 Task: Calculate the distance between Chicago and Detroit.
Action: Key pressed chicago
Screenshot: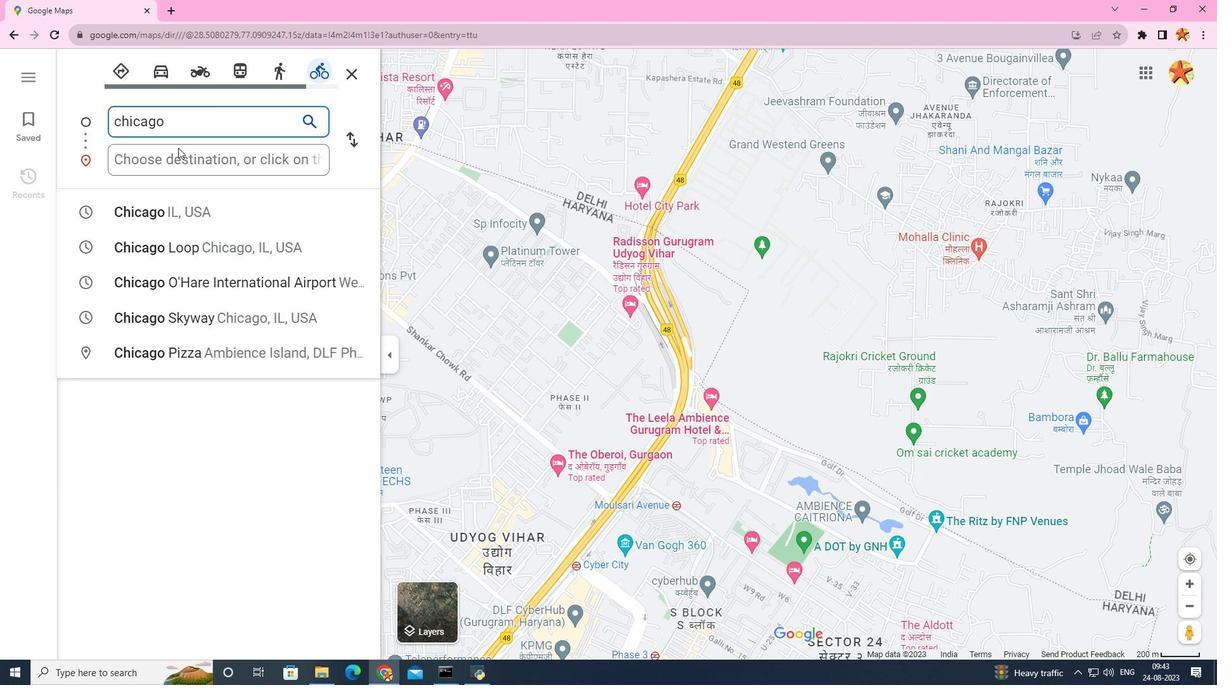 
Action: Mouse moved to (121, 203)
Screenshot: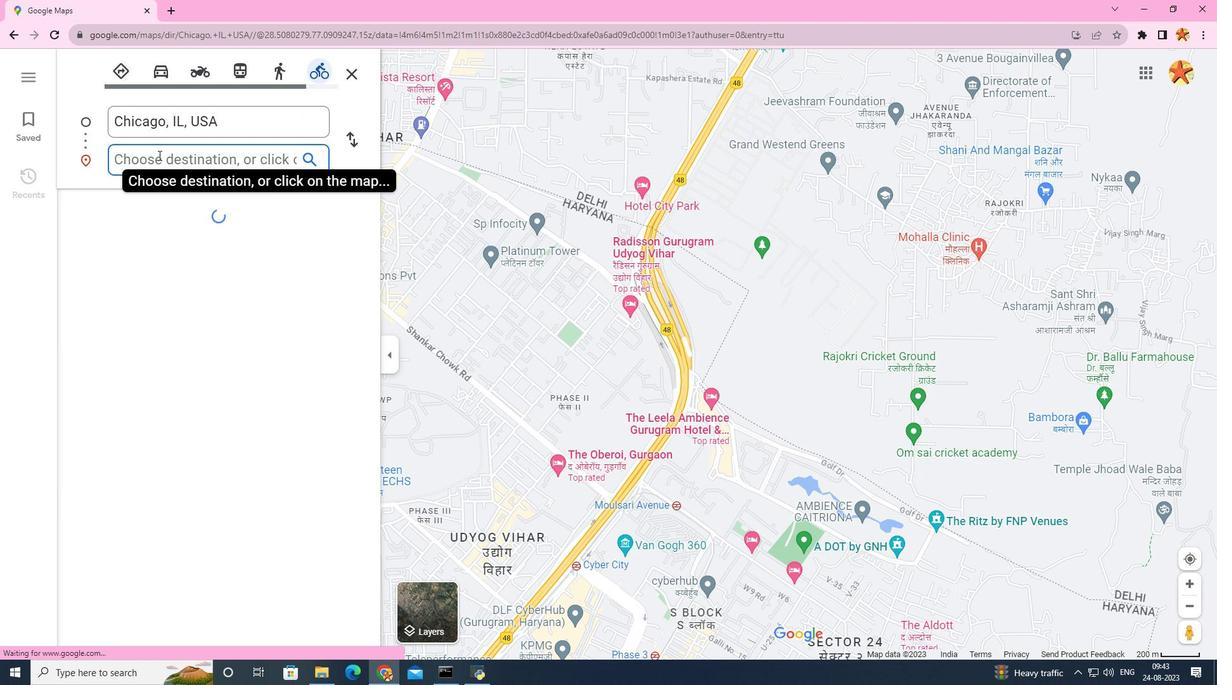 
Action: Mouse pressed left at (121, 203)
Screenshot: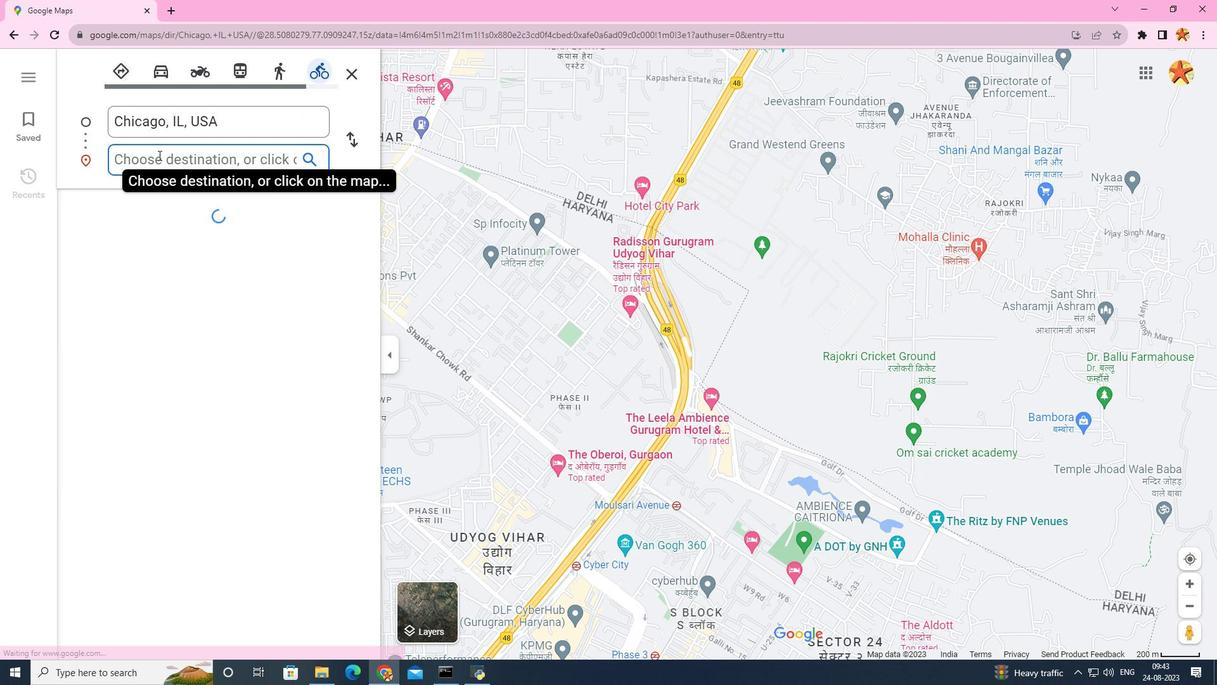 
Action: Mouse moved to (156, 152)
Screenshot: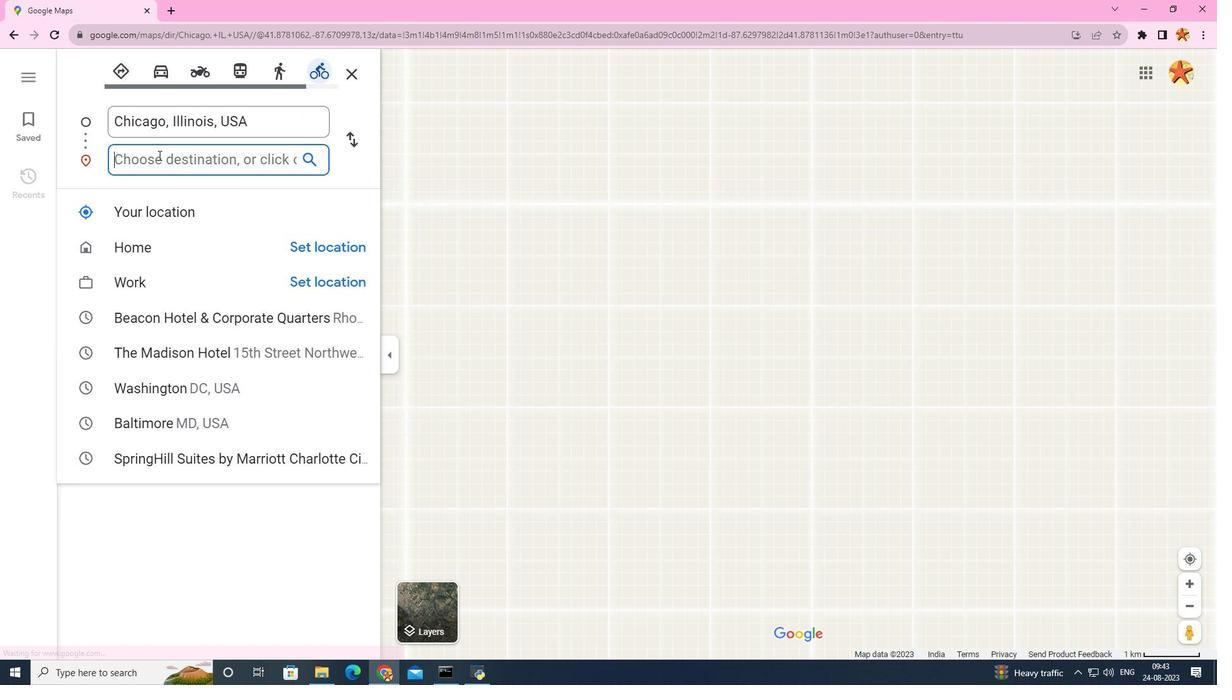 
Action: Mouse pressed left at (156, 152)
Screenshot: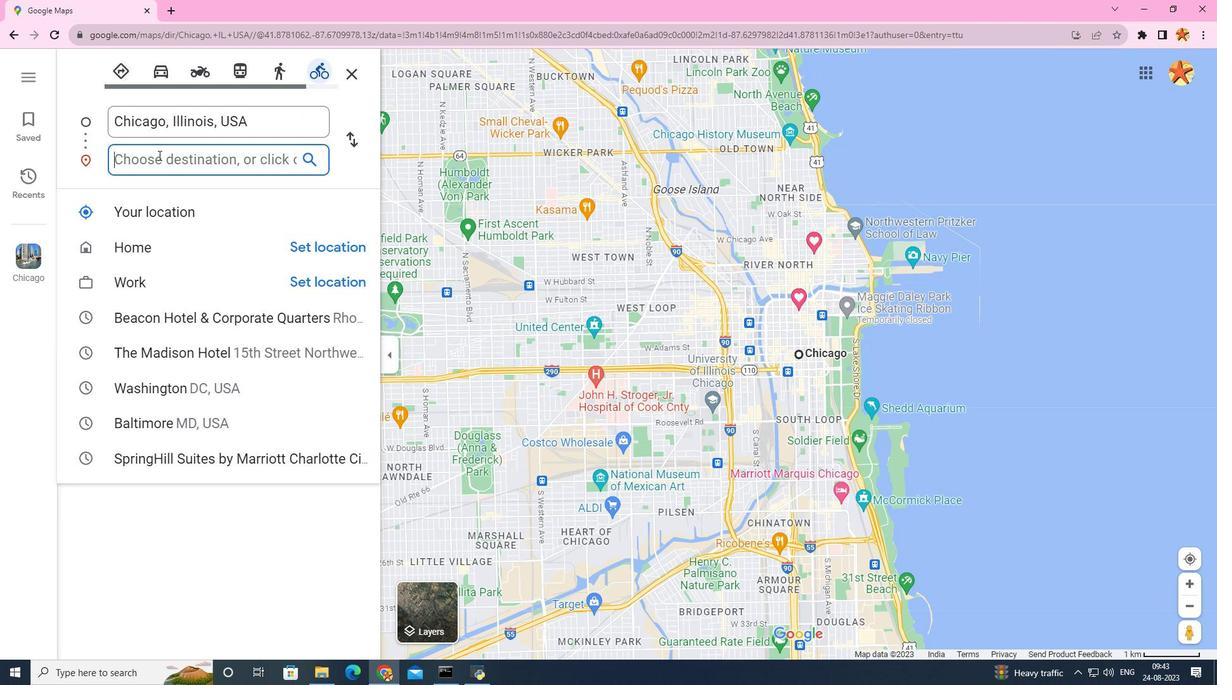 
Action: Key pressed detroit
Screenshot: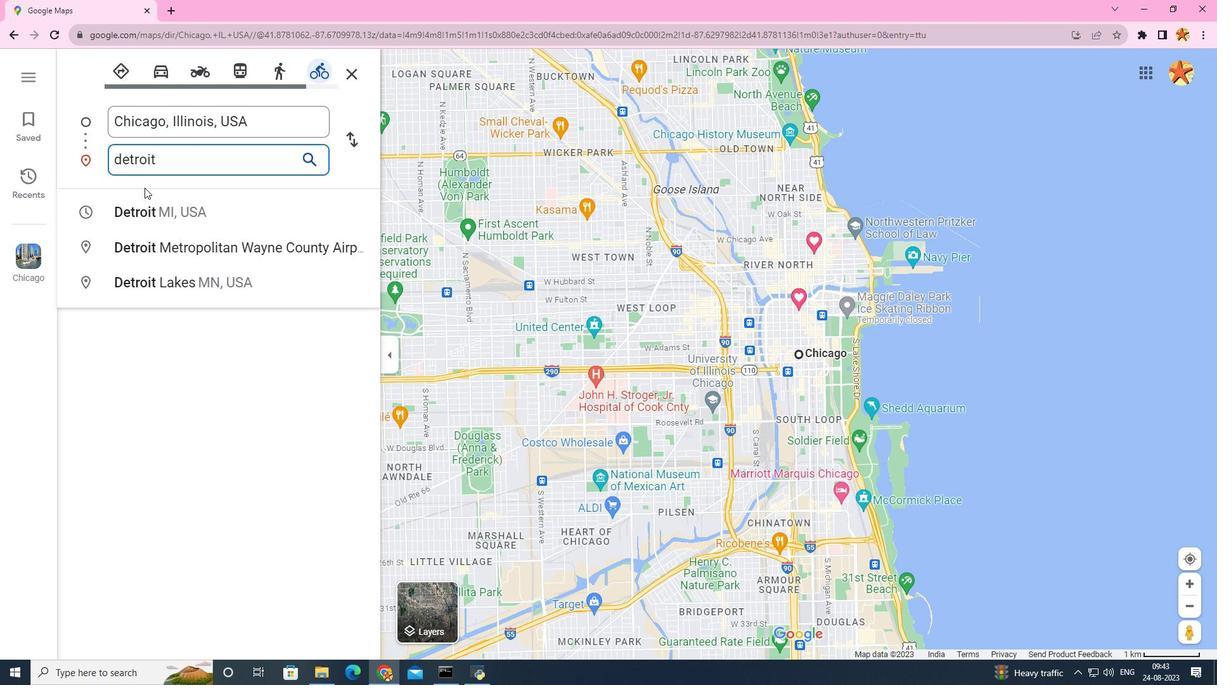 
Action: Mouse moved to (129, 200)
Screenshot: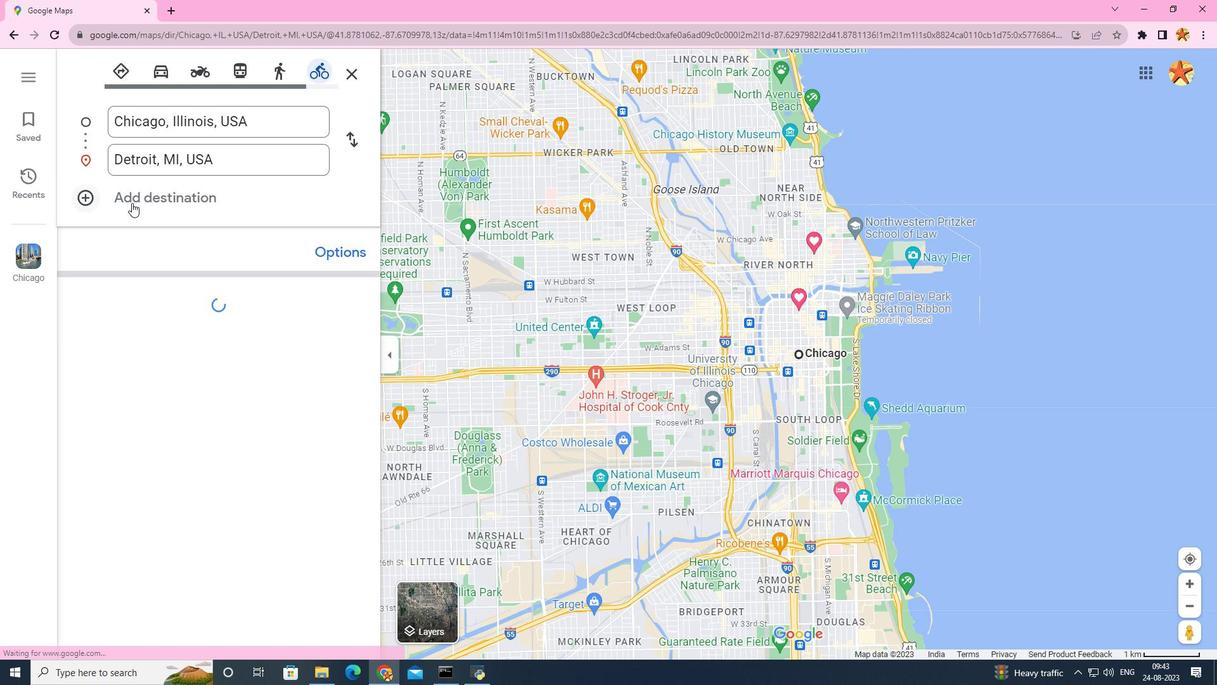 
Action: Mouse pressed left at (129, 200)
Screenshot: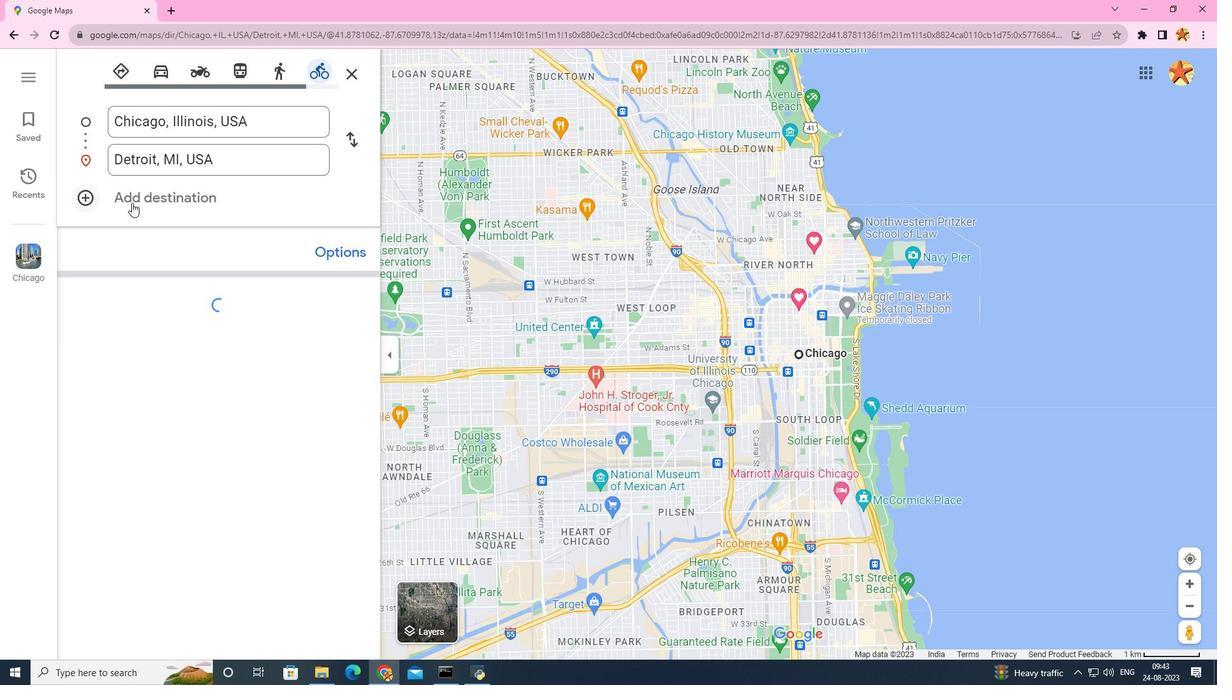
Action: Mouse moved to (437, 615)
Screenshot: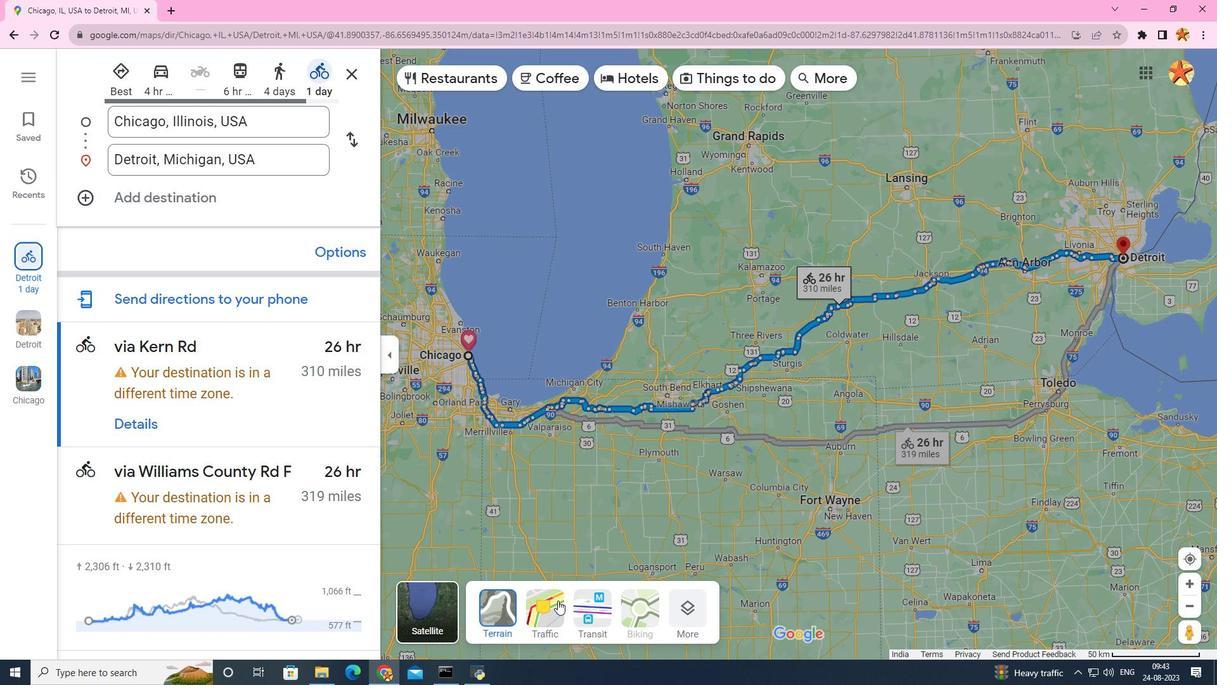 
Action: Mouse pressed left at (437, 615)
Screenshot: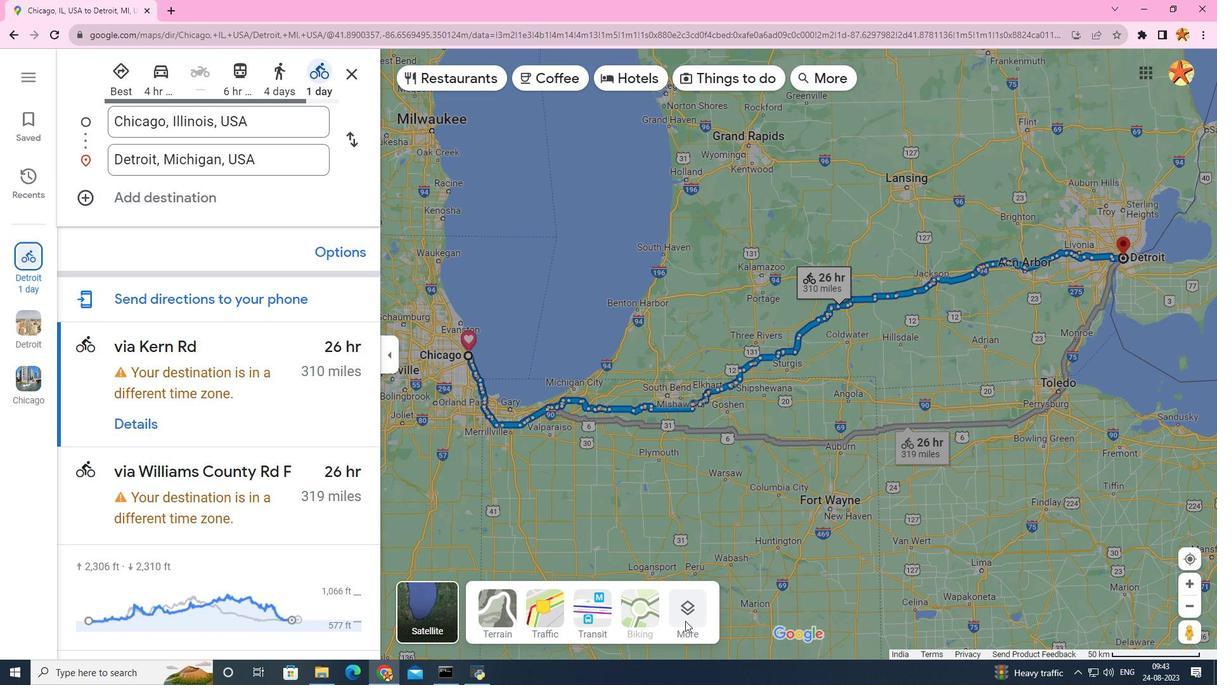 
Action: Mouse moved to (686, 617)
Screenshot: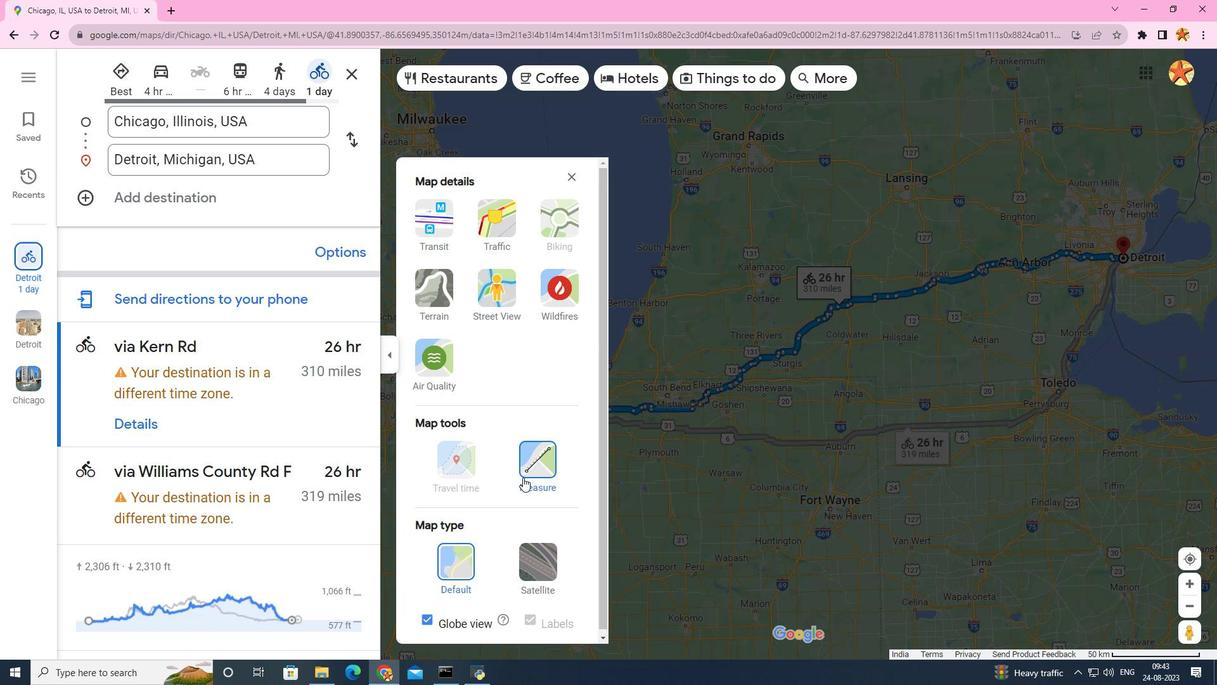 
Action: Mouse pressed left at (686, 617)
Screenshot: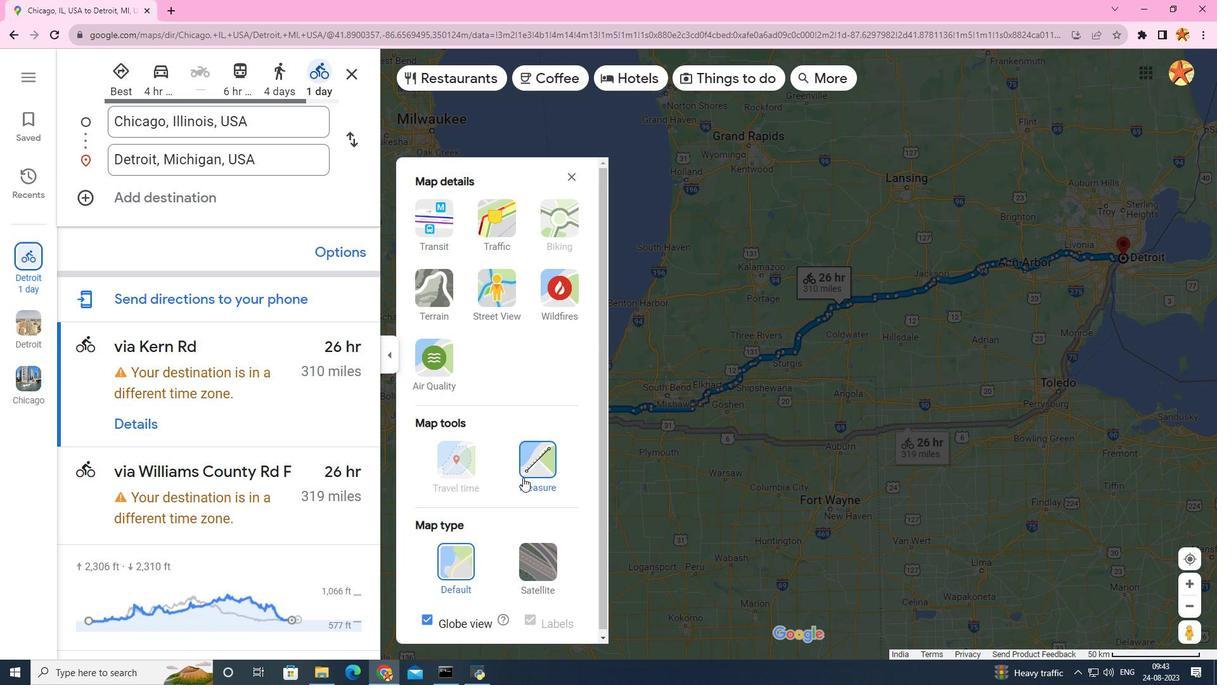 
Action: Mouse moved to (533, 470)
Screenshot: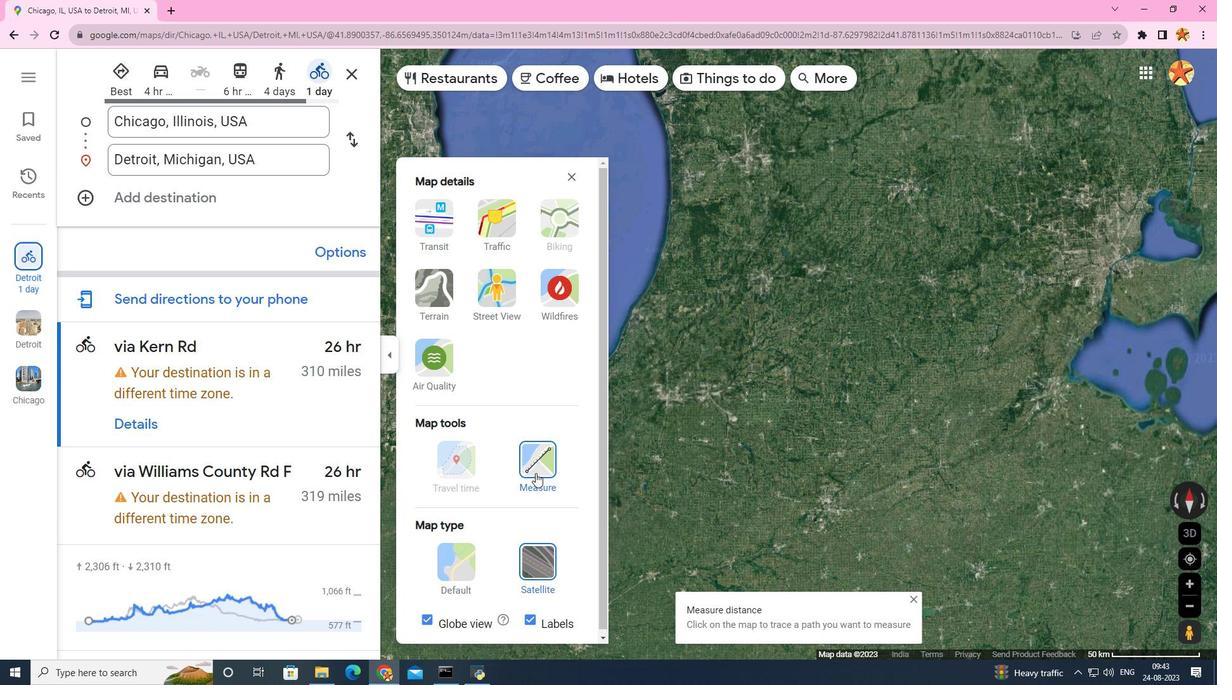 
Action: Mouse pressed left at (533, 470)
Screenshot: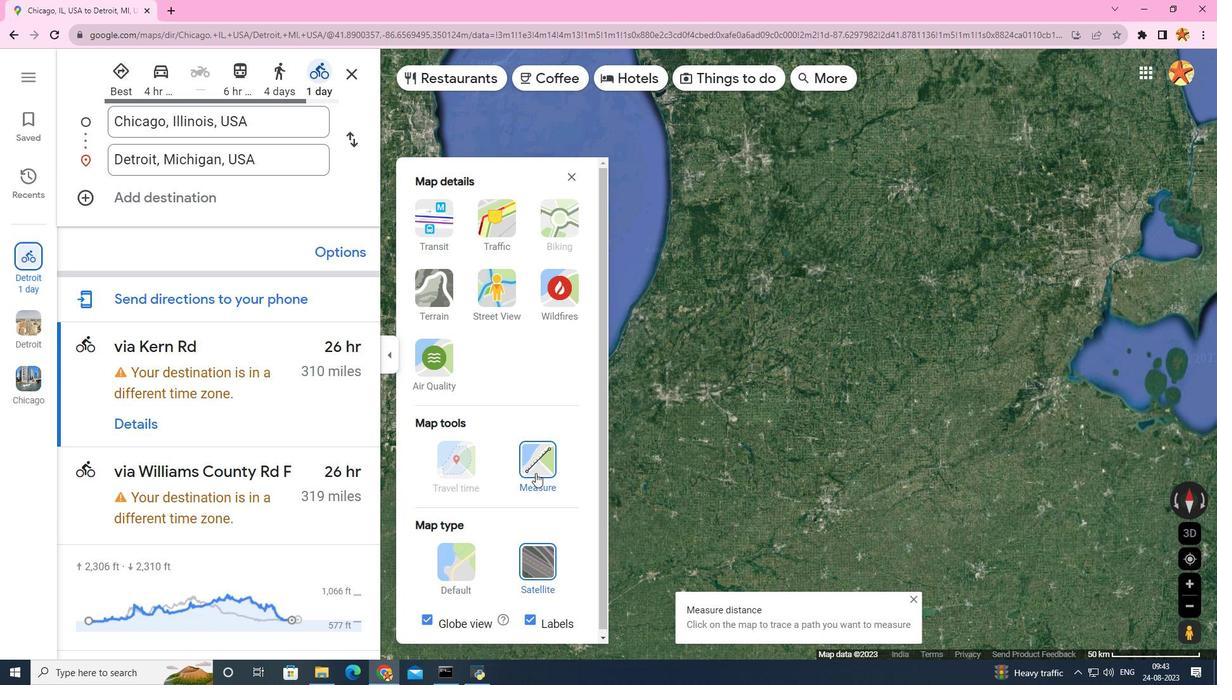 
Action: Mouse moved to (465, 472)
Screenshot: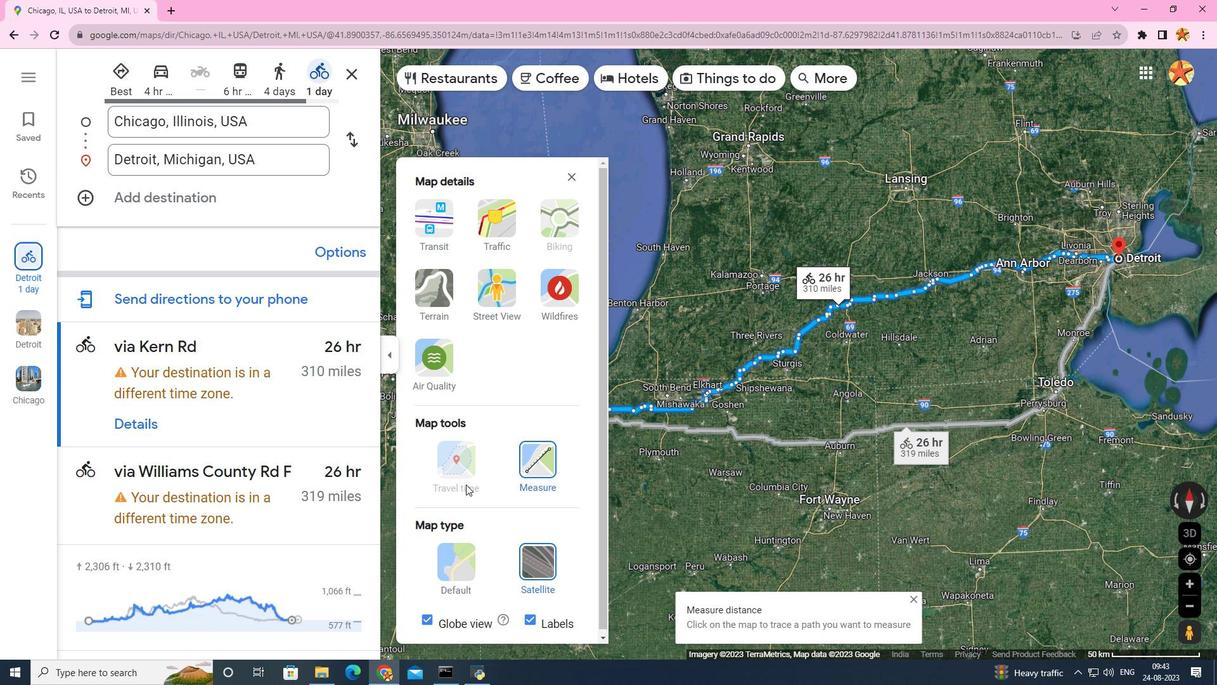 
Action: Mouse pressed left at (465, 472)
Screenshot: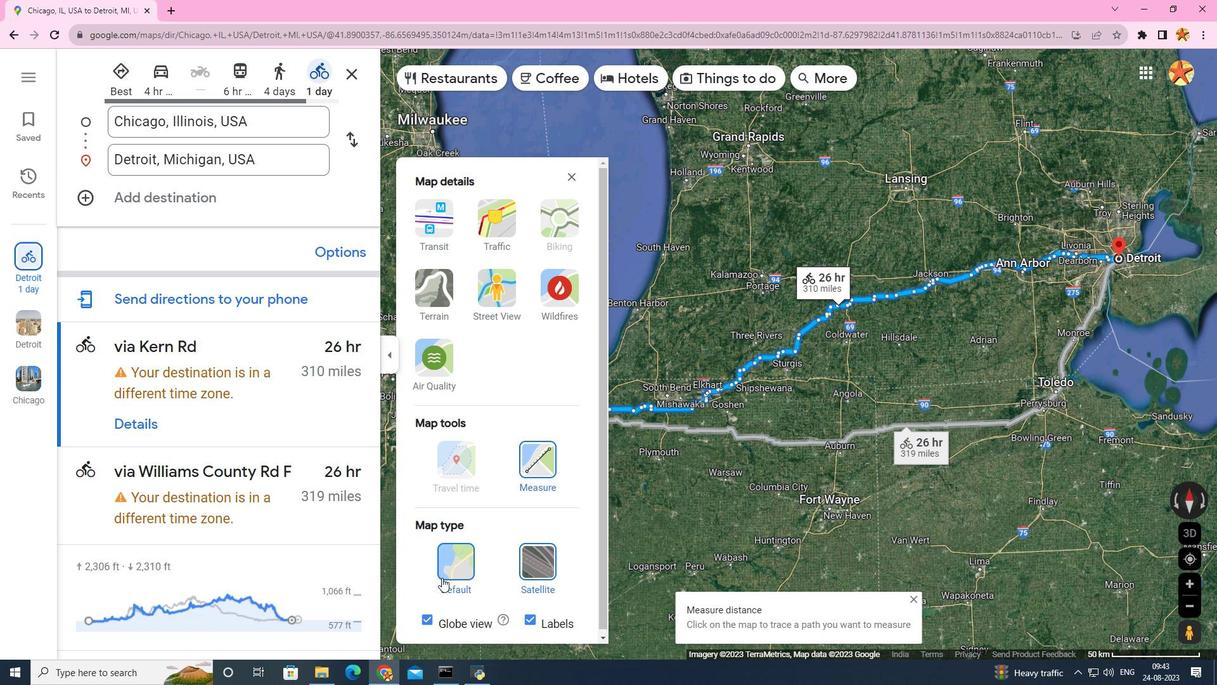 
Action: Mouse moved to (439, 575)
Screenshot: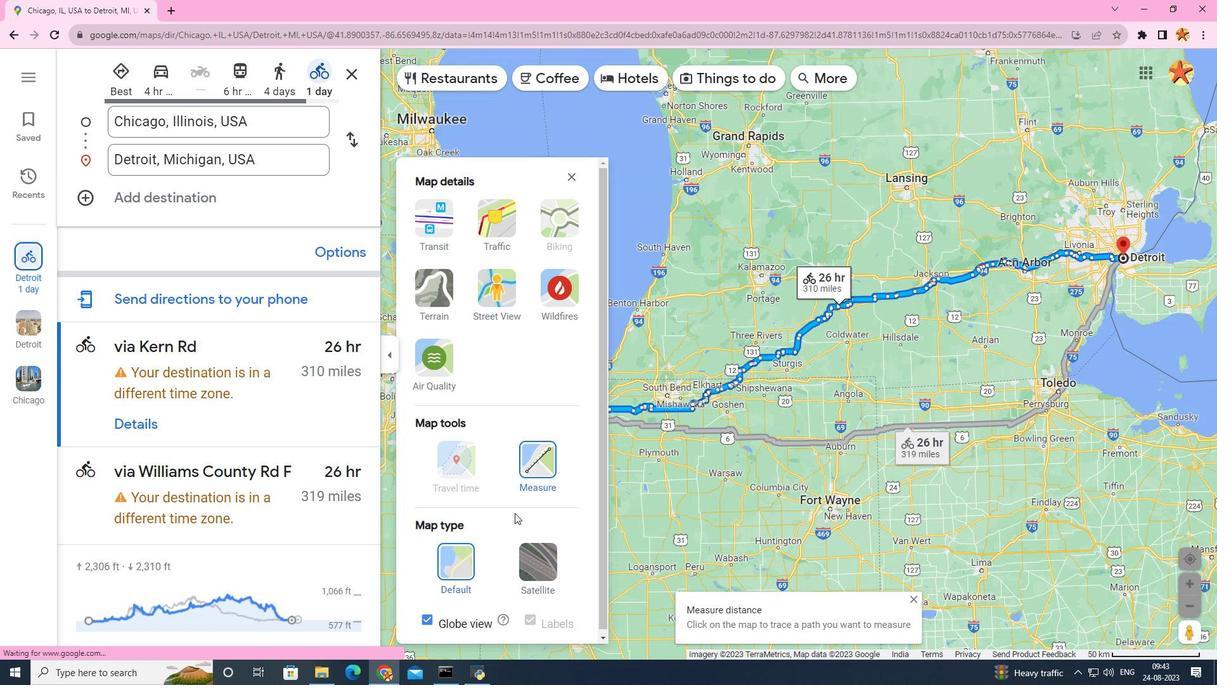 
Action: Mouse pressed left at (439, 575)
Screenshot: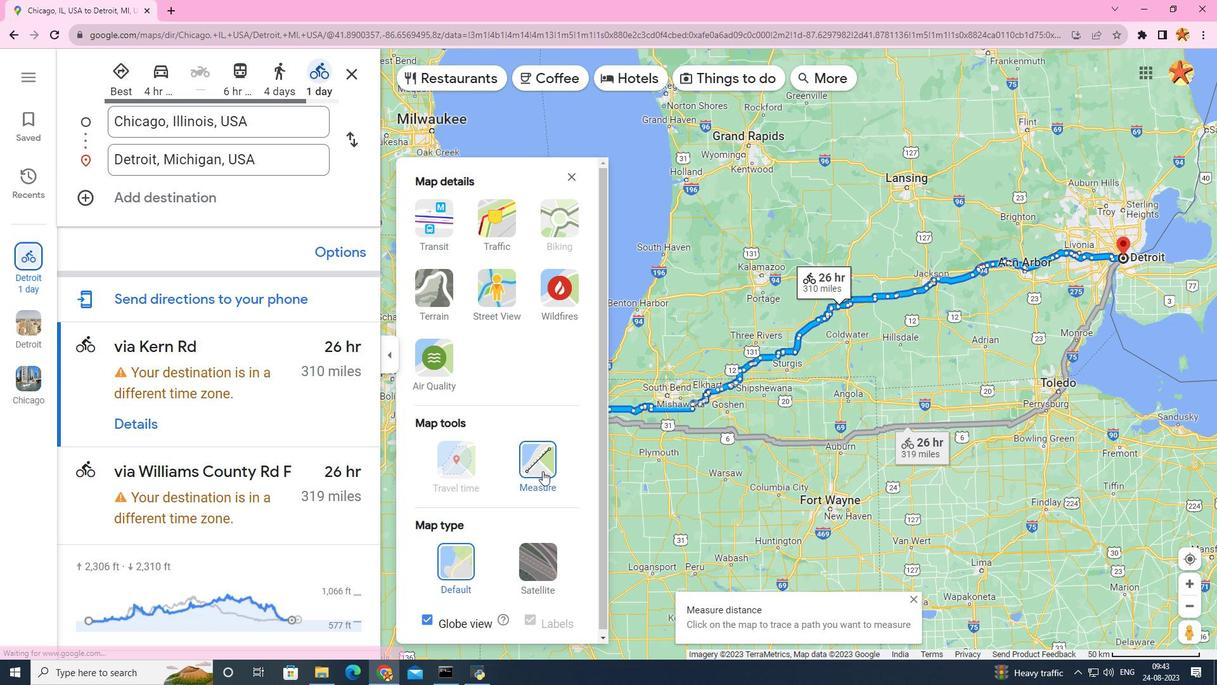 
Action: Mouse moved to (549, 460)
Screenshot: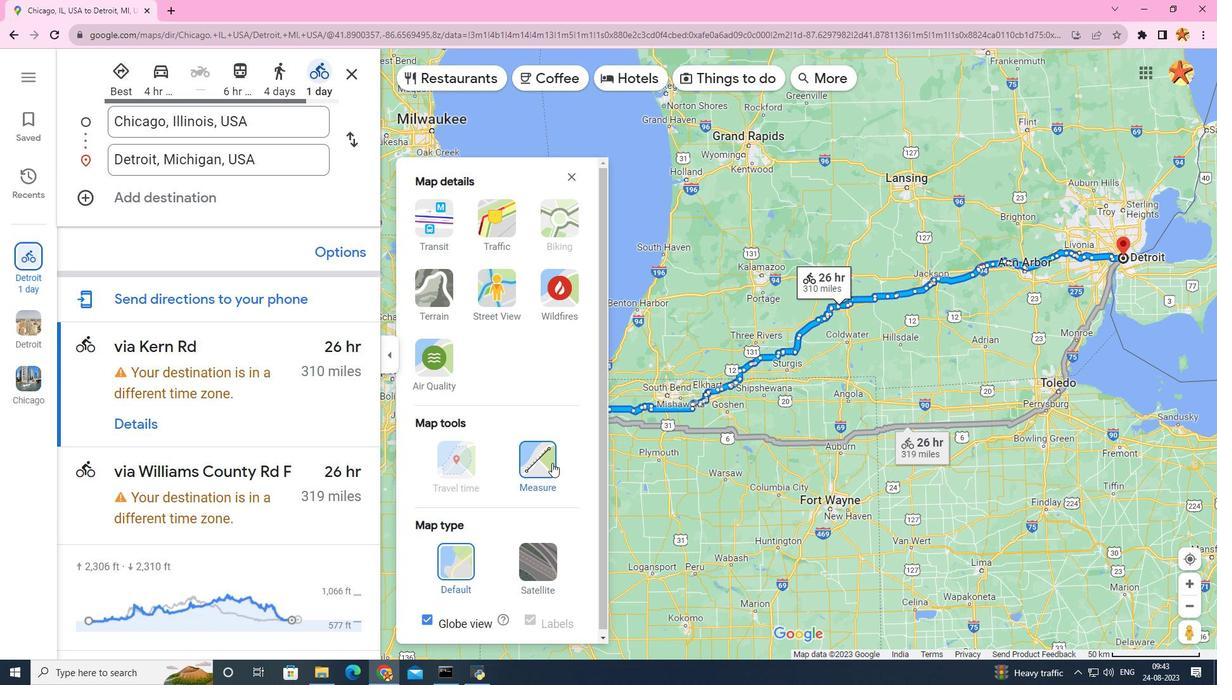 
Action: Mouse pressed left at (549, 460)
Screenshot: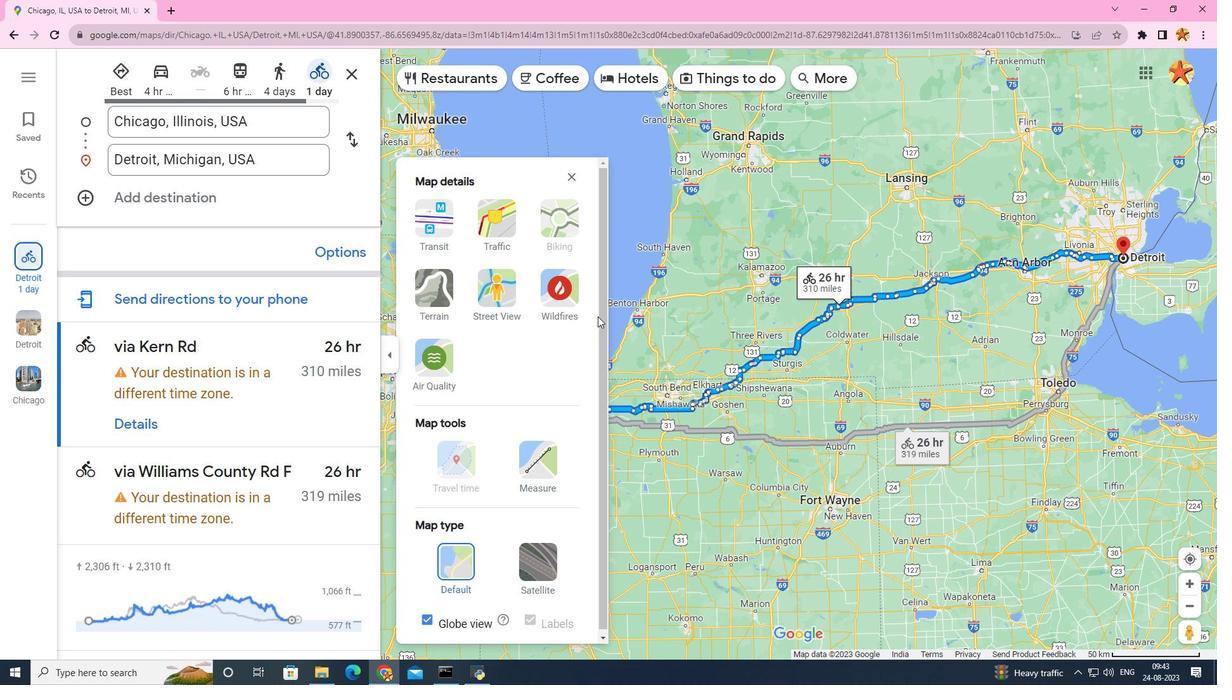 
Action: Mouse moved to (570, 173)
Screenshot: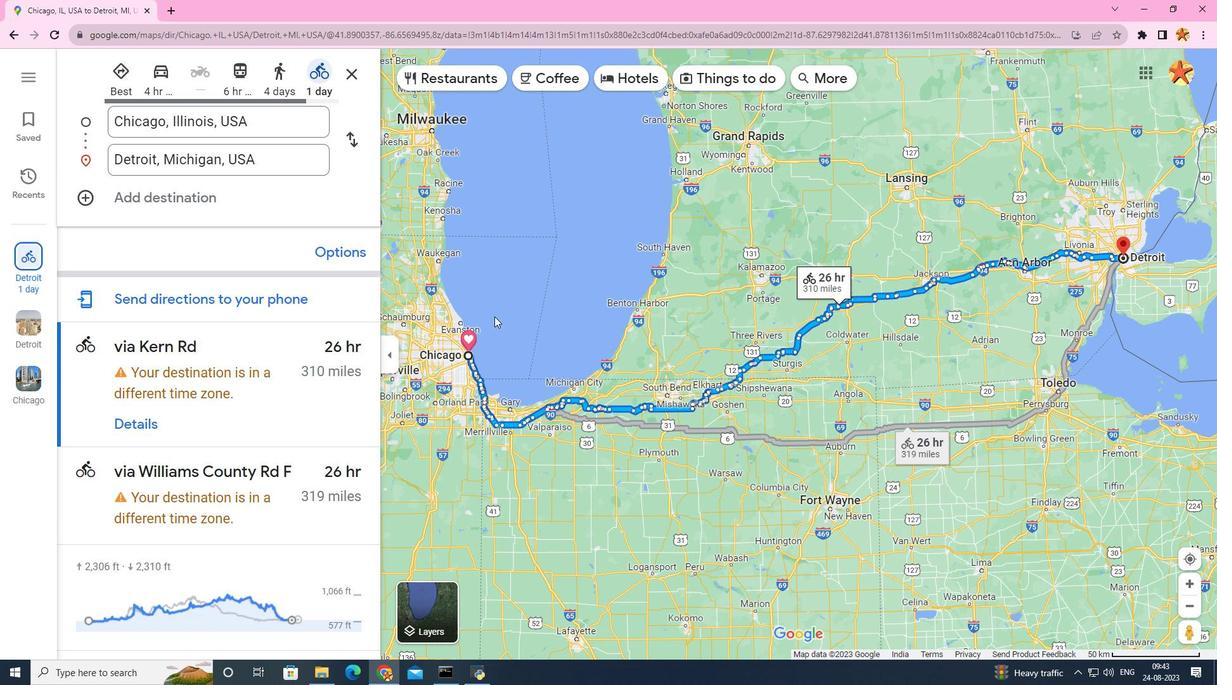 
Action: Mouse pressed left at (570, 173)
Screenshot: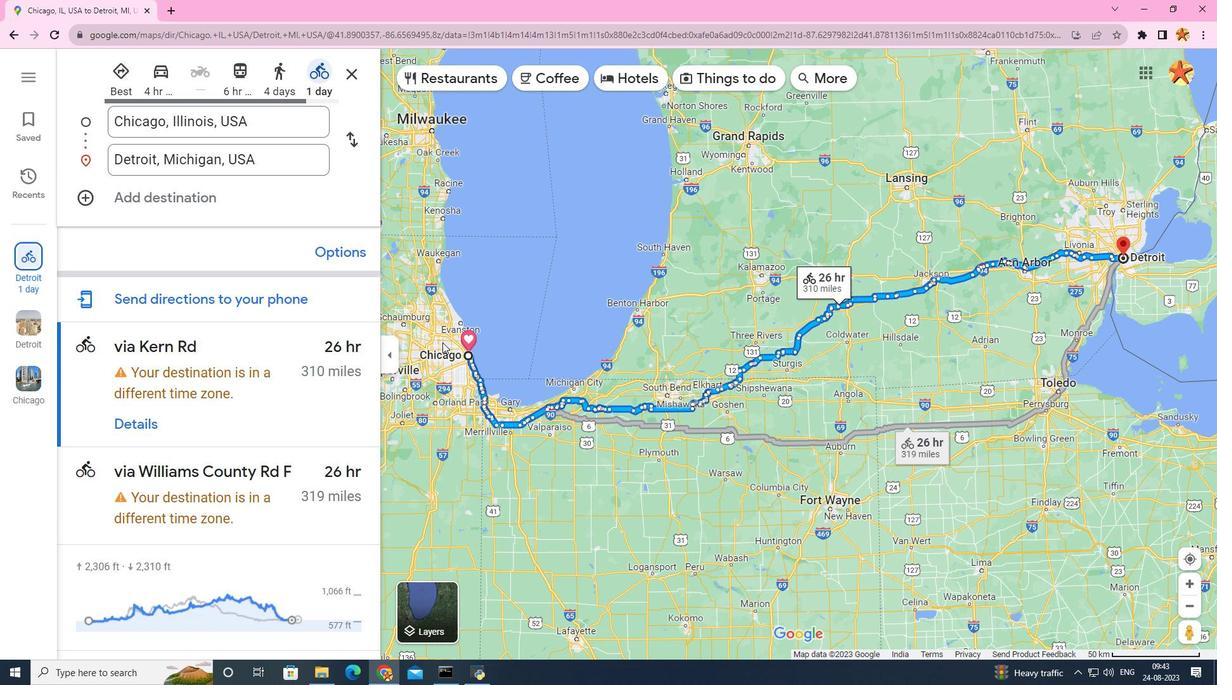 
Action: Mouse moved to (464, 350)
Screenshot: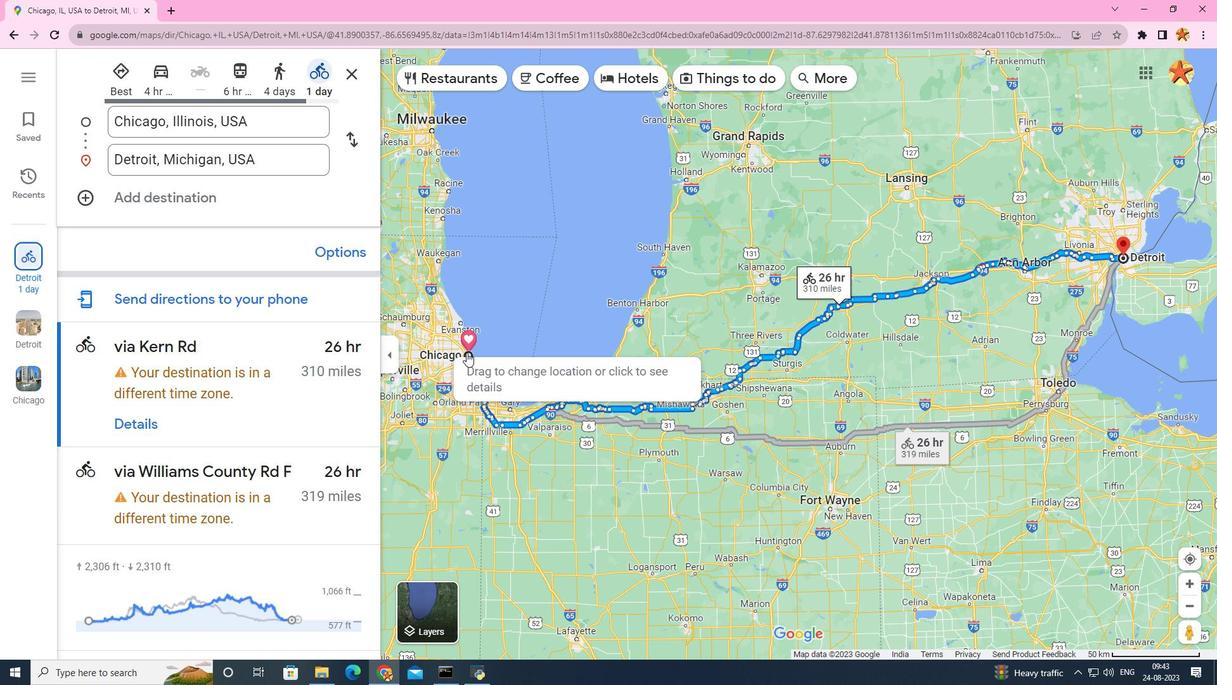 
Action: Mouse pressed left at (464, 350)
Screenshot: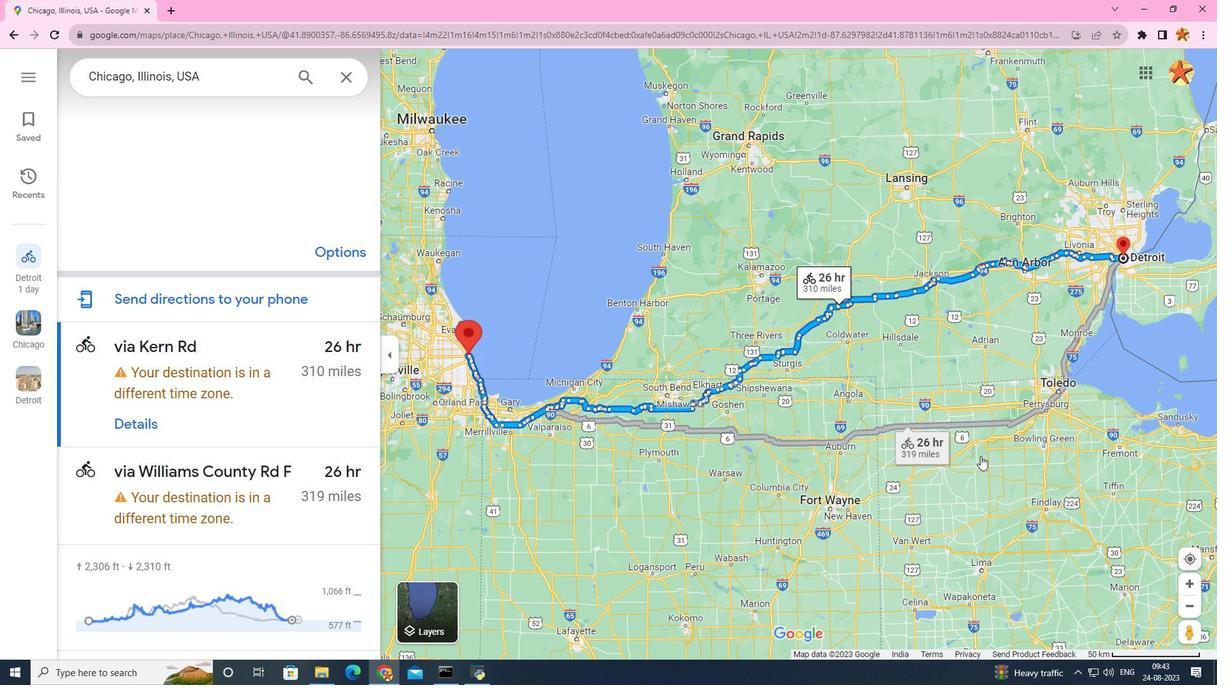 
Action: Mouse moved to (1122, 250)
Screenshot: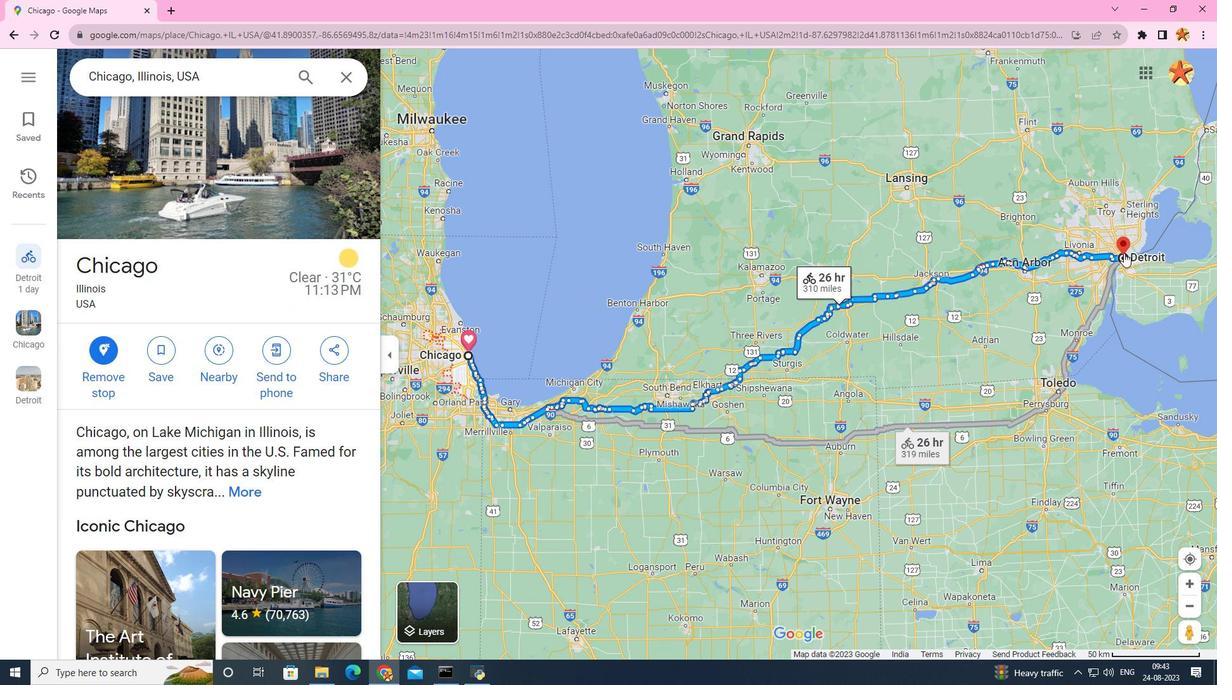 
Action: Mouse pressed left at (1122, 250)
Screenshot: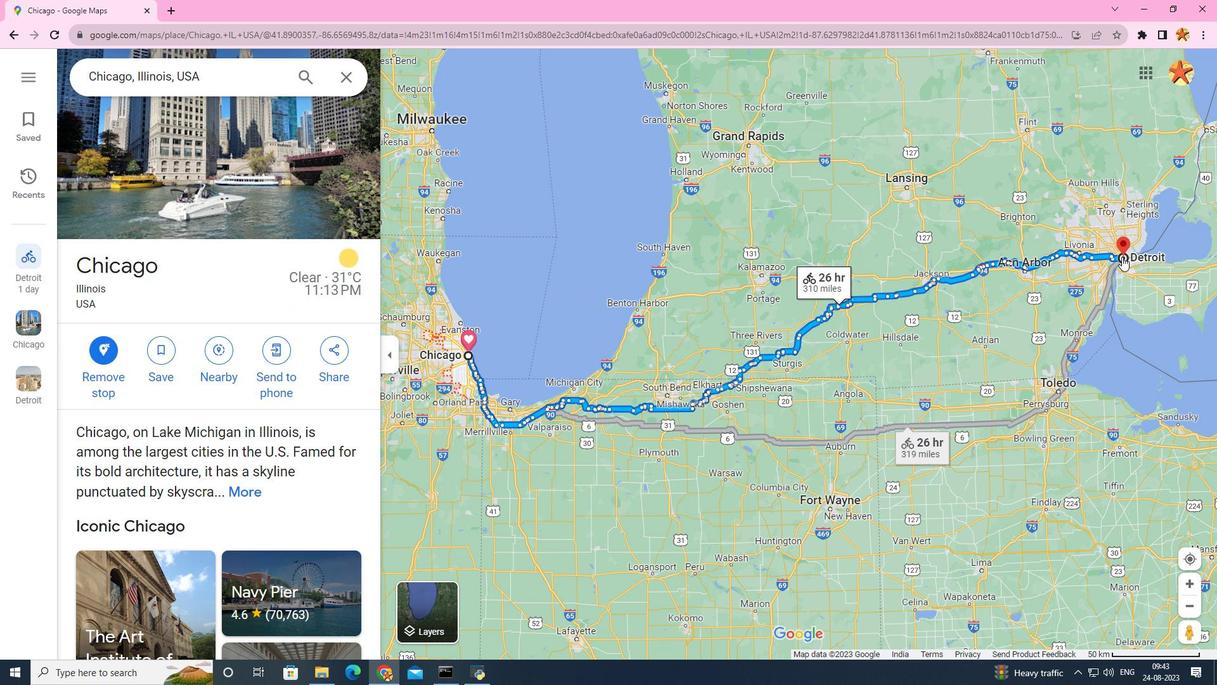 
Action: Mouse moved to (1119, 255)
Screenshot: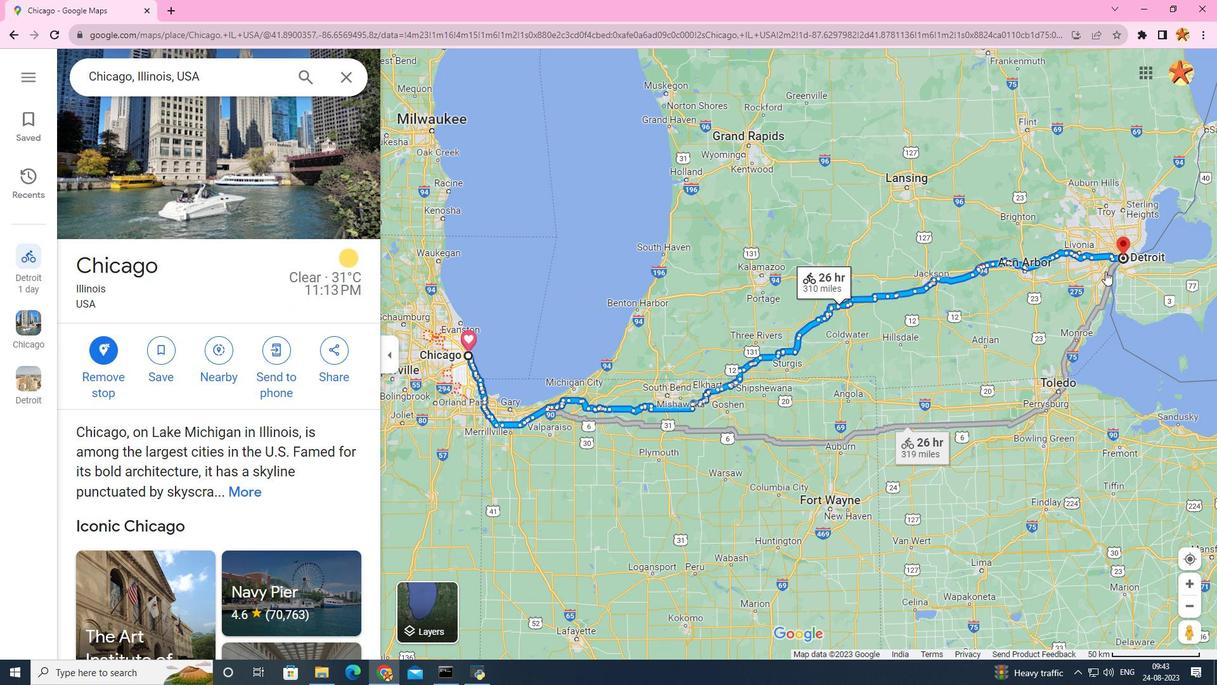 
Action: Mouse pressed left at (1119, 255)
Screenshot: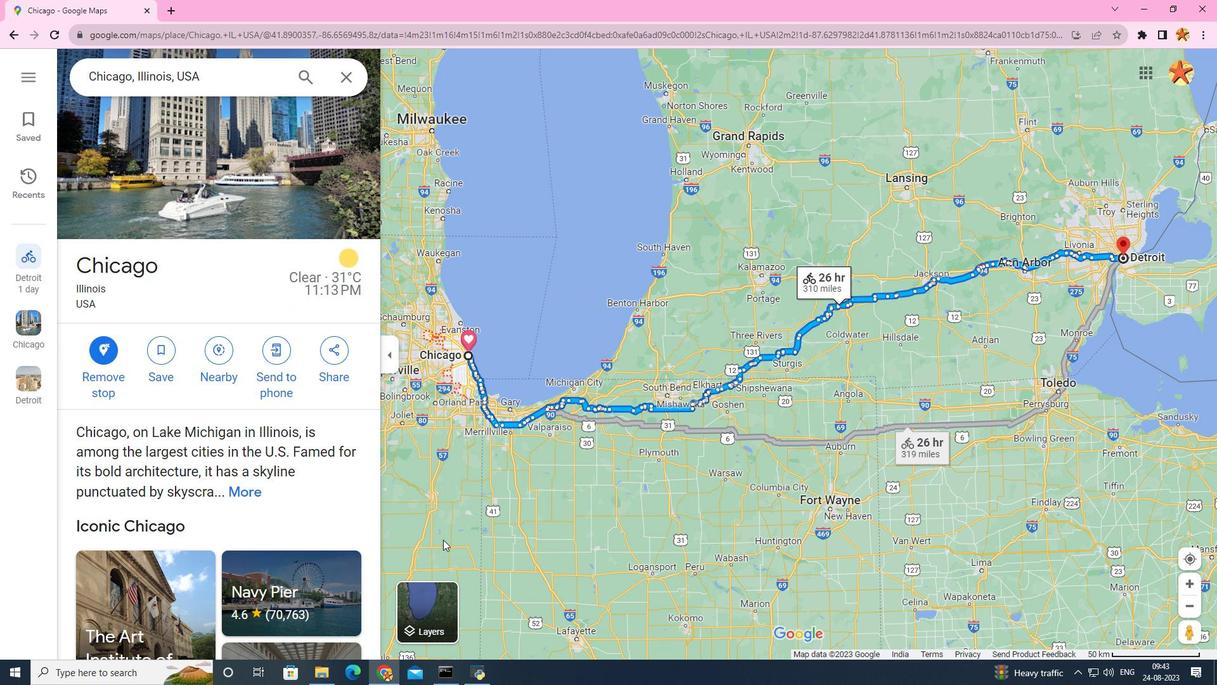 
Action: Mouse moved to (408, 598)
Screenshot: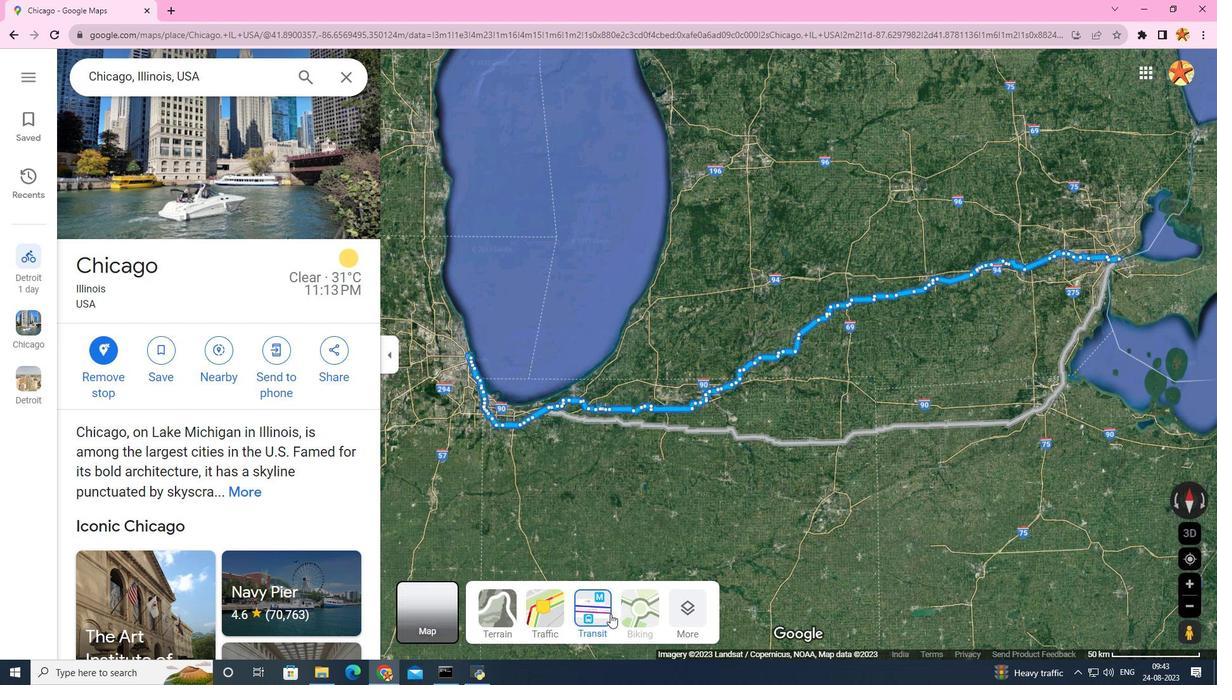 
Action: Mouse pressed left at (408, 598)
Screenshot: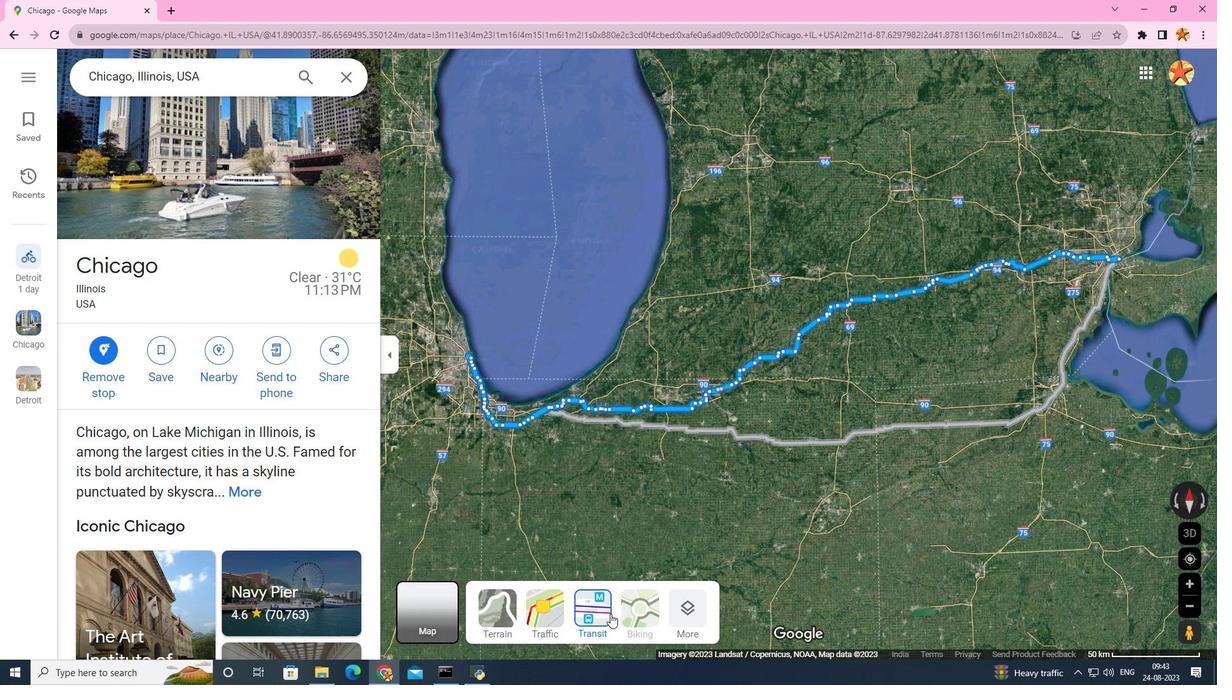 
Action: Mouse moved to (684, 615)
Screenshot: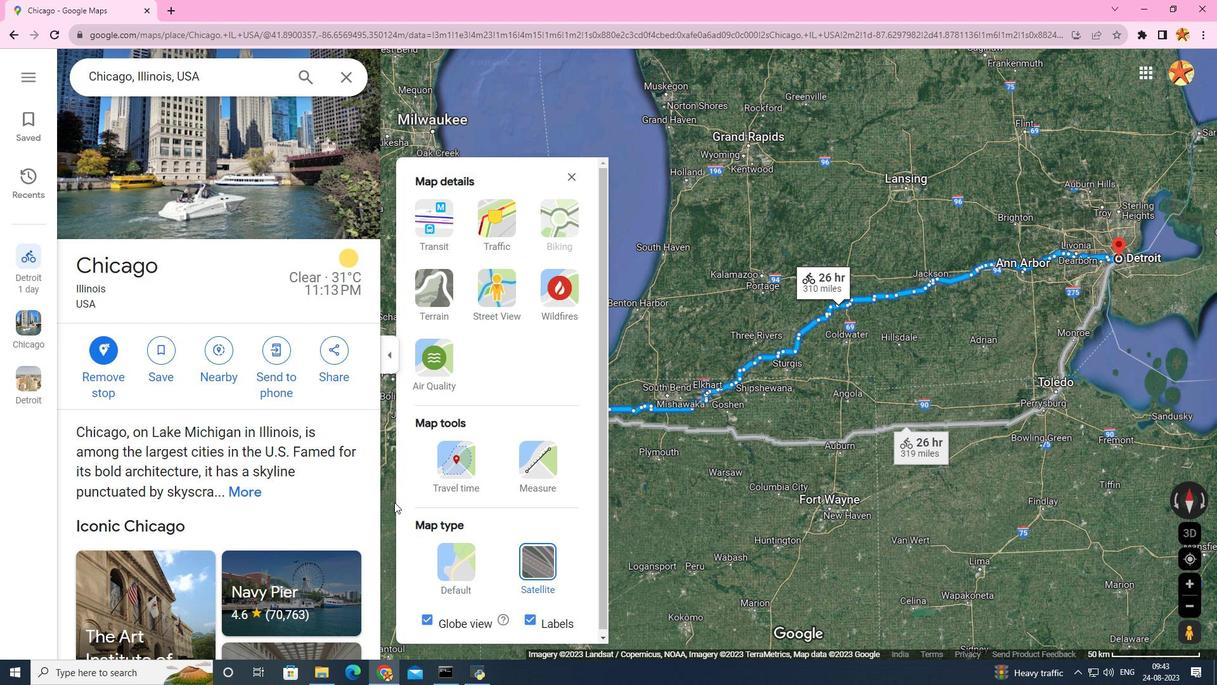 
Action: Mouse pressed left at (684, 615)
Screenshot: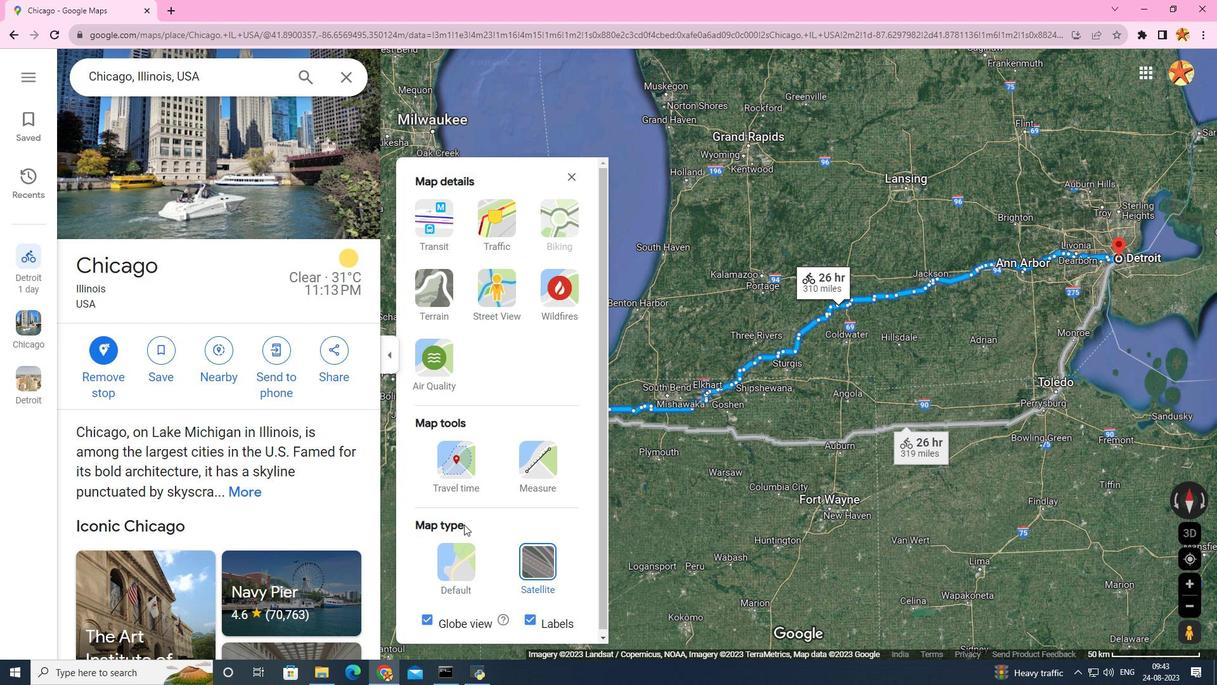 
Action: Mouse moved to (548, 466)
Screenshot: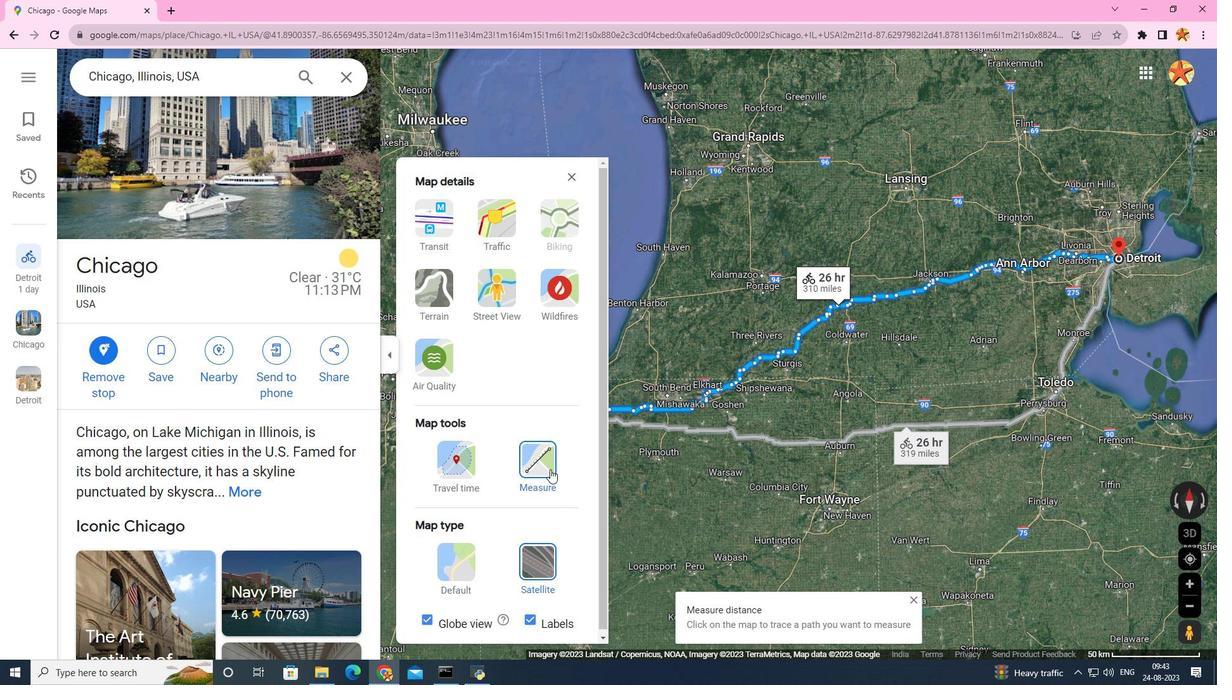 
Action: Mouse pressed left at (548, 466)
Screenshot: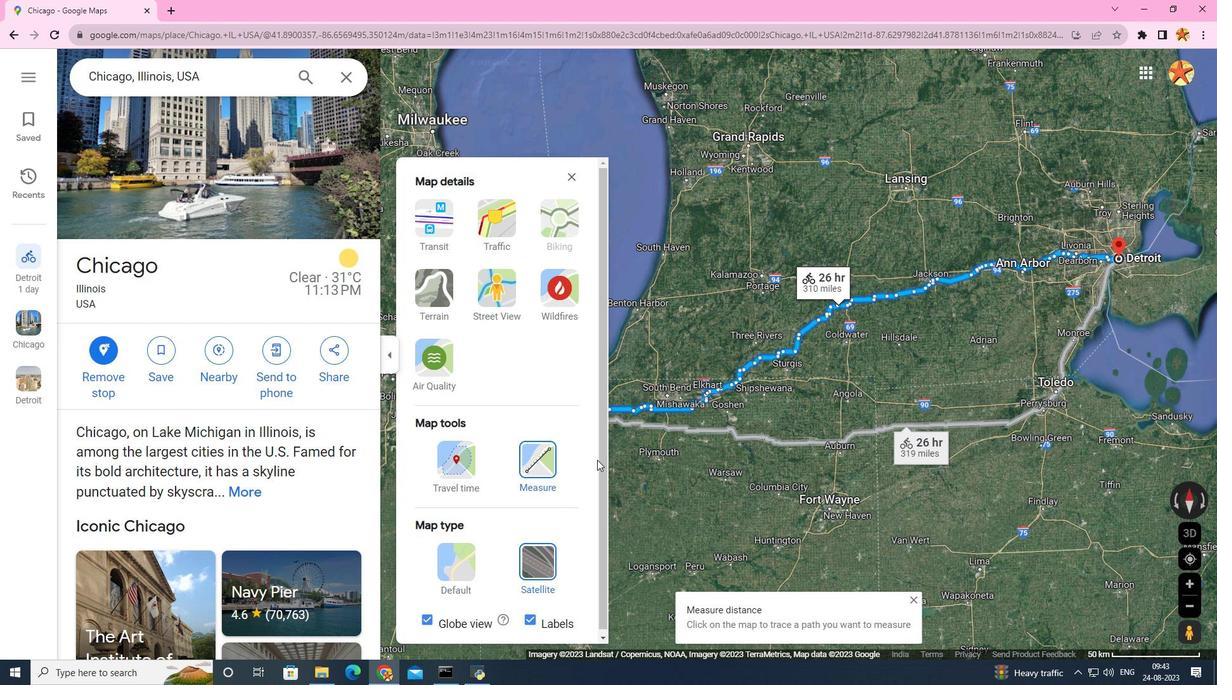 
Action: Mouse moved to (448, 574)
Screenshot: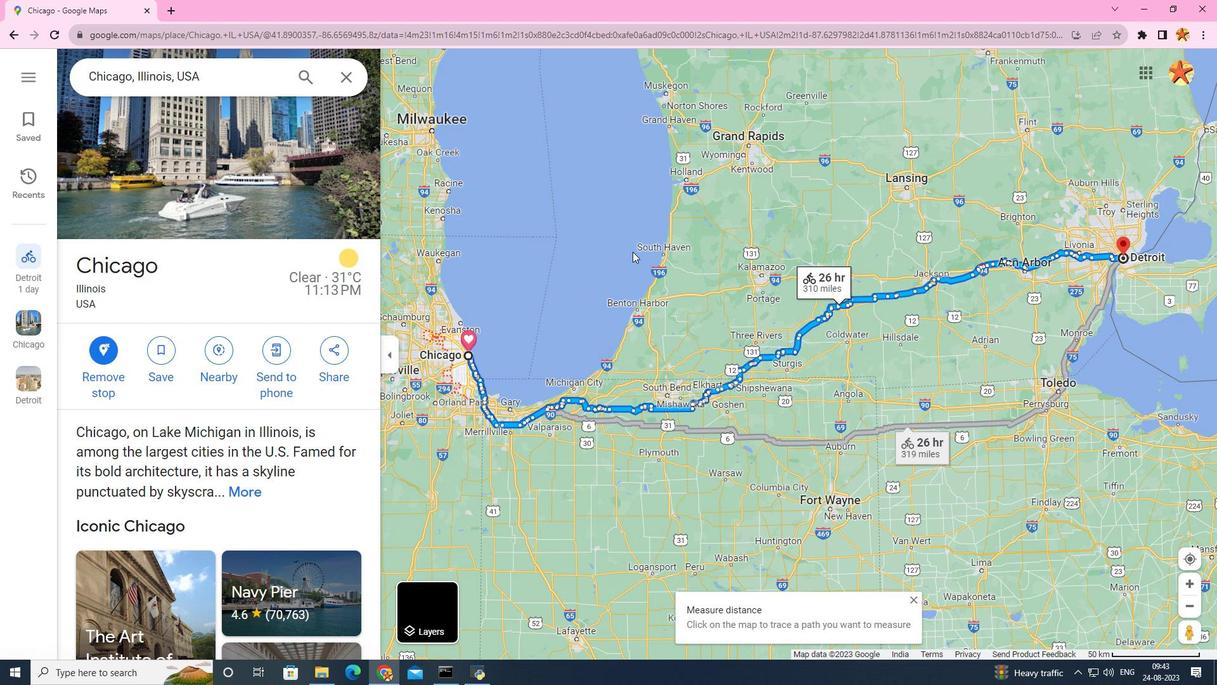 
Action: Mouse pressed left at (448, 574)
Screenshot: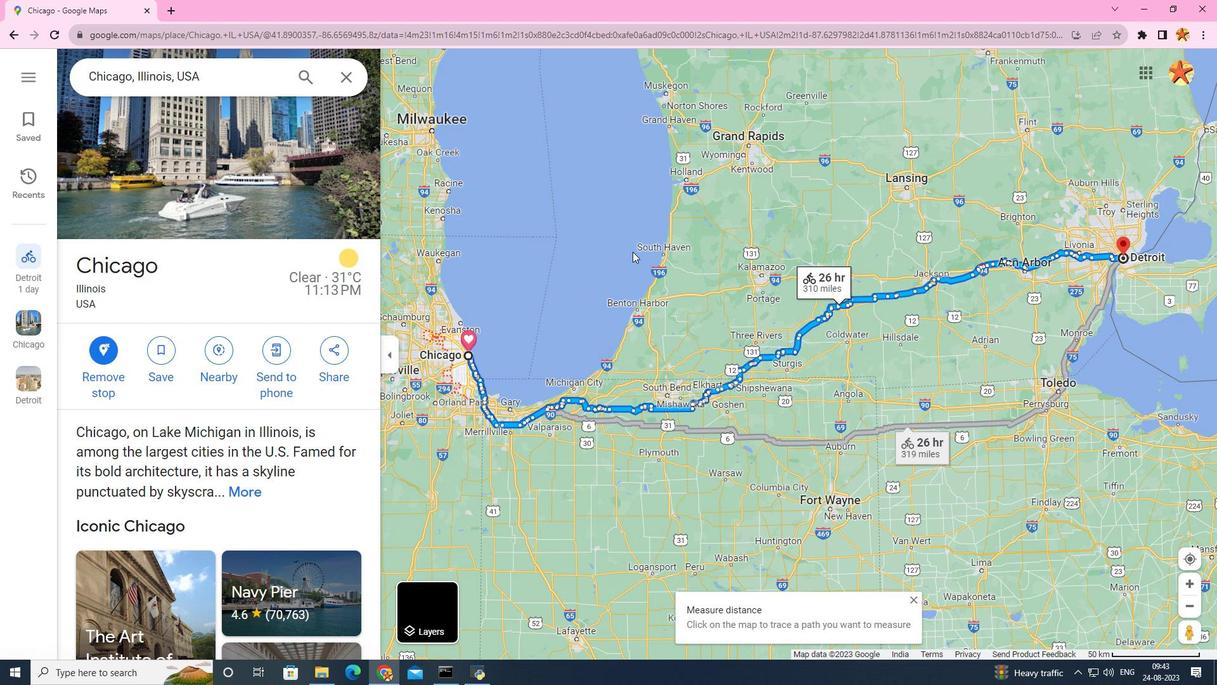 
Action: Mouse moved to (466, 348)
Screenshot: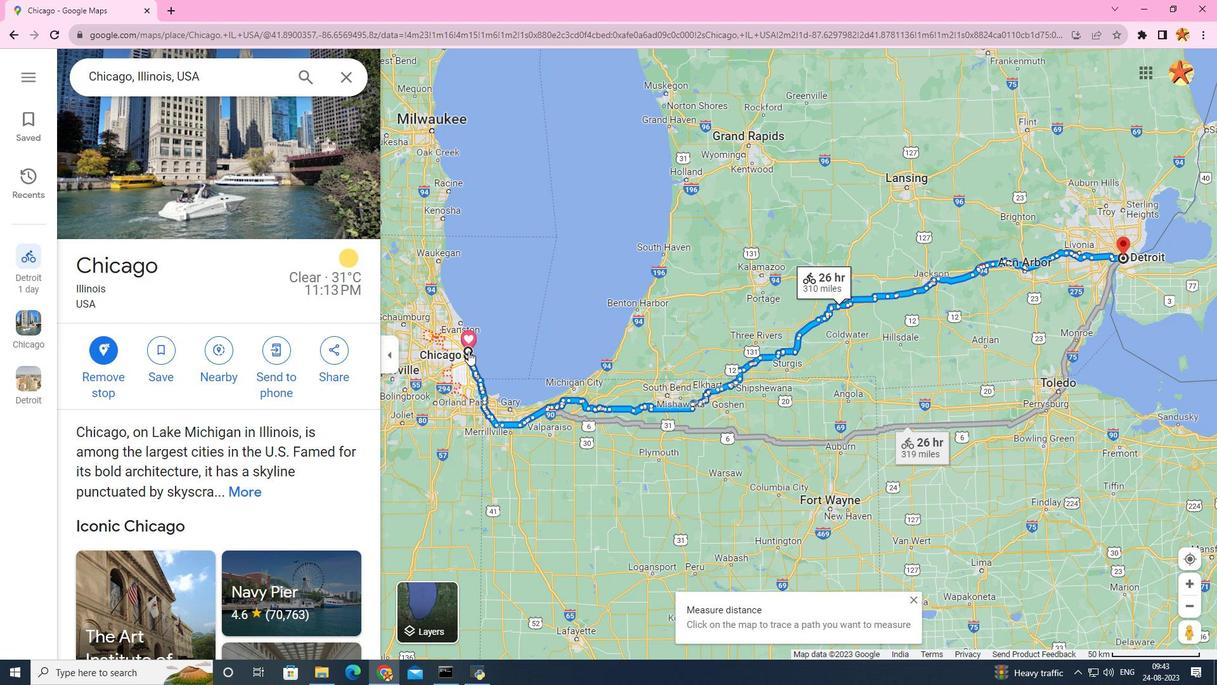 
Action: Mouse pressed left at (466, 348)
Screenshot: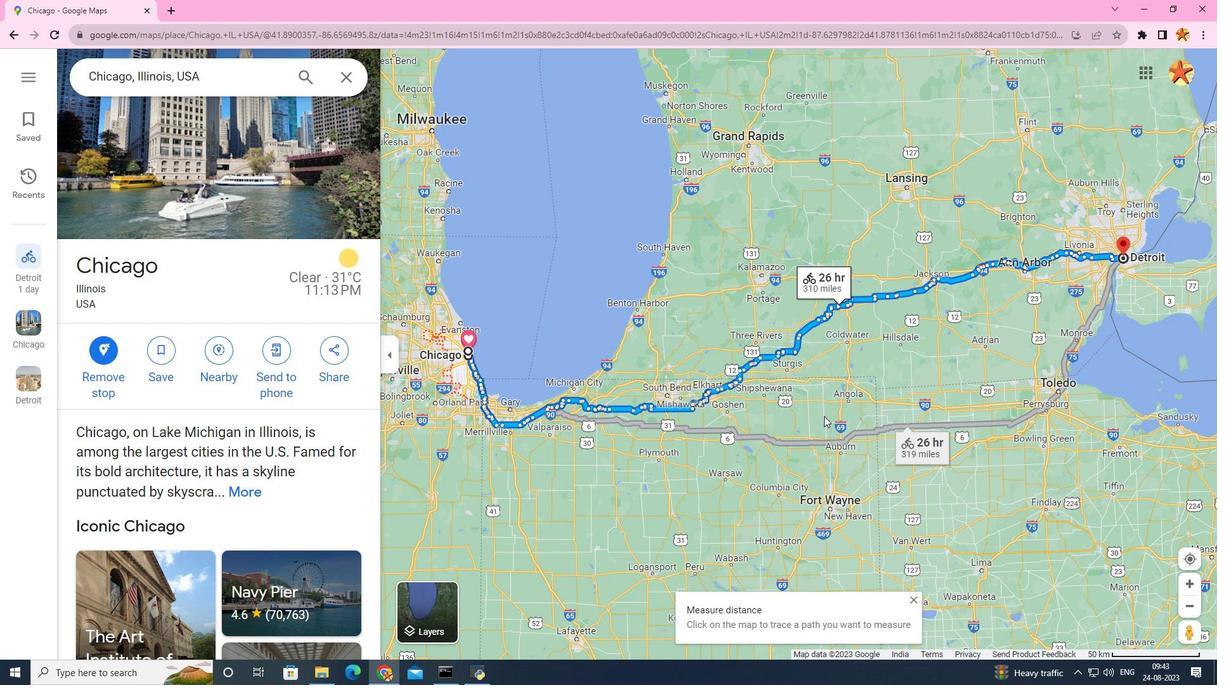 
Action: Mouse moved to (1121, 252)
Screenshot: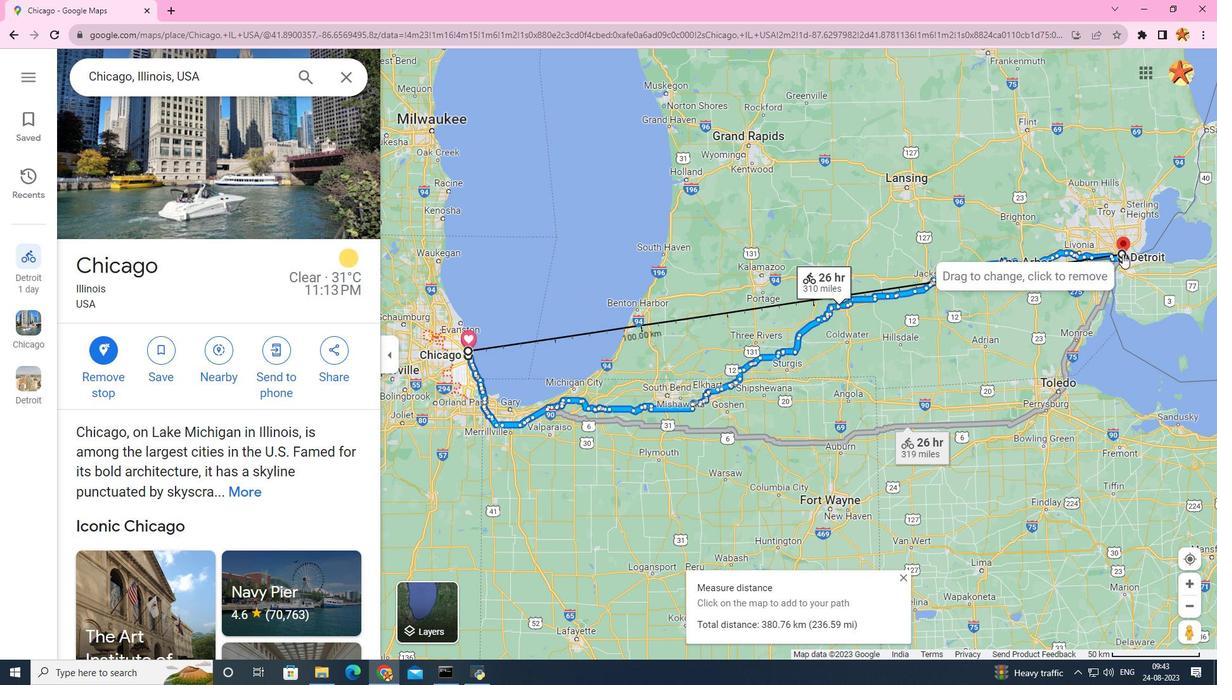 
Action: Mouse pressed left at (1121, 252)
Screenshot: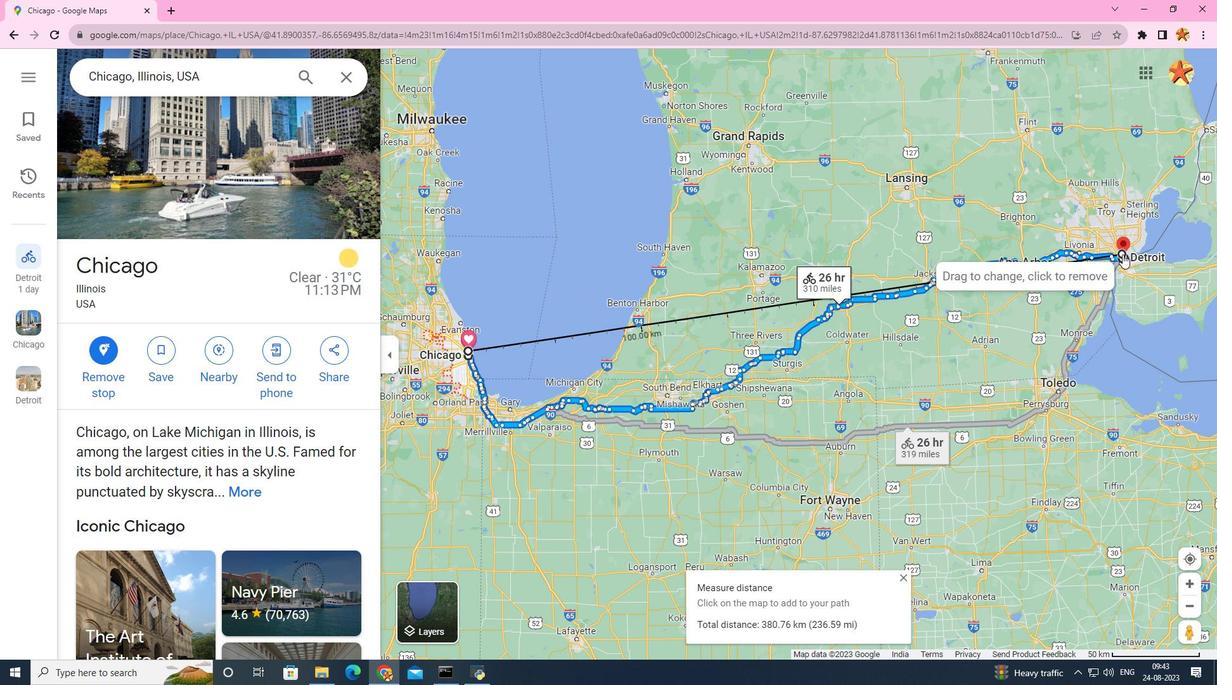 
Action: Mouse moved to (502, 255)
Screenshot: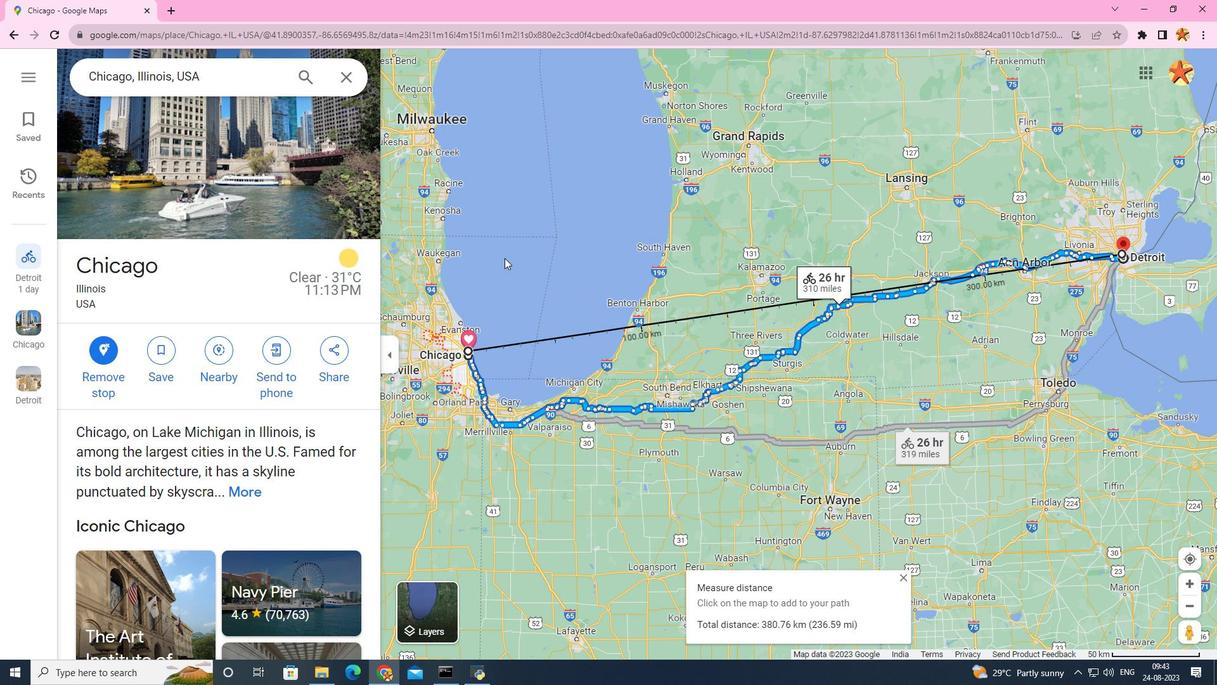 
